 Task: Add Market Corner Scalloped Potatoes to the cart.
Action: Mouse moved to (15, 126)
Screenshot: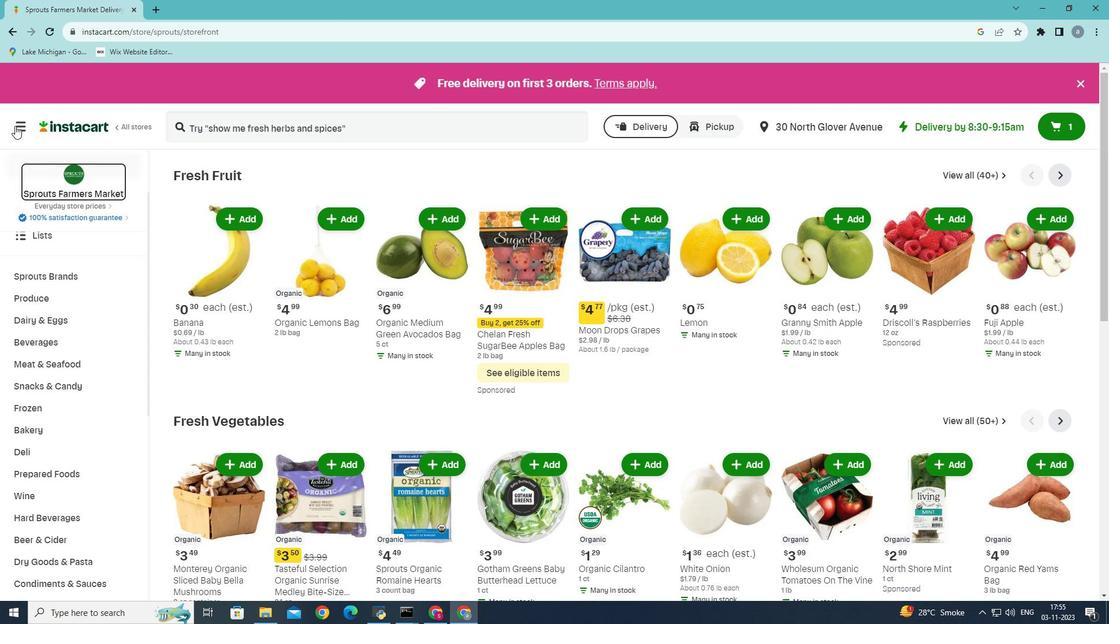 
Action: Mouse pressed left at (15, 126)
Screenshot: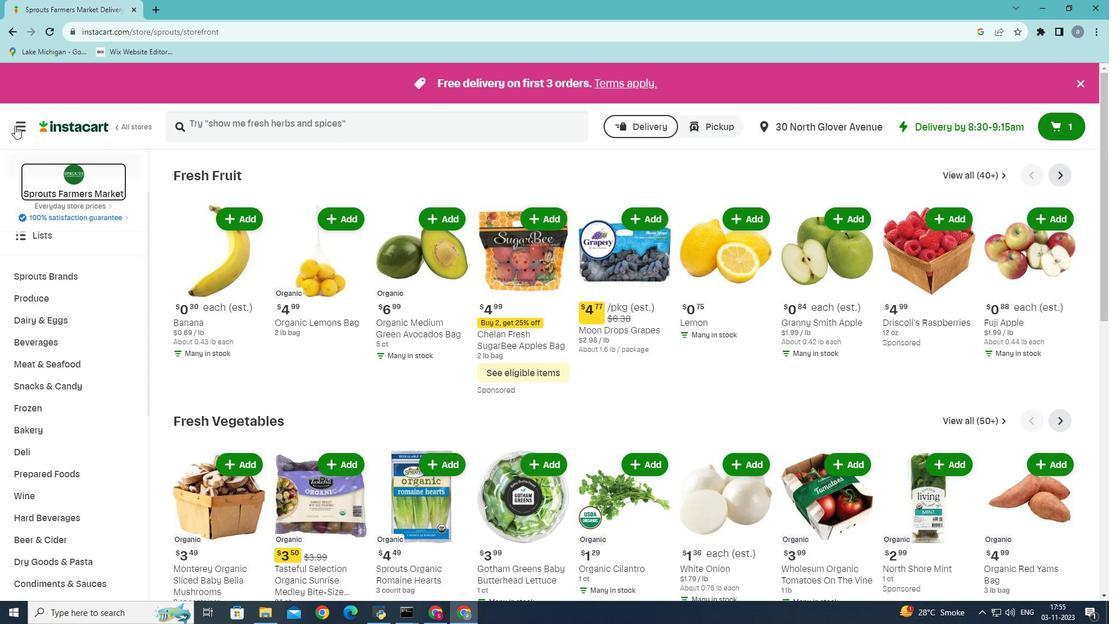 
Action: Mouse moved to (57, 320)
Screenshot: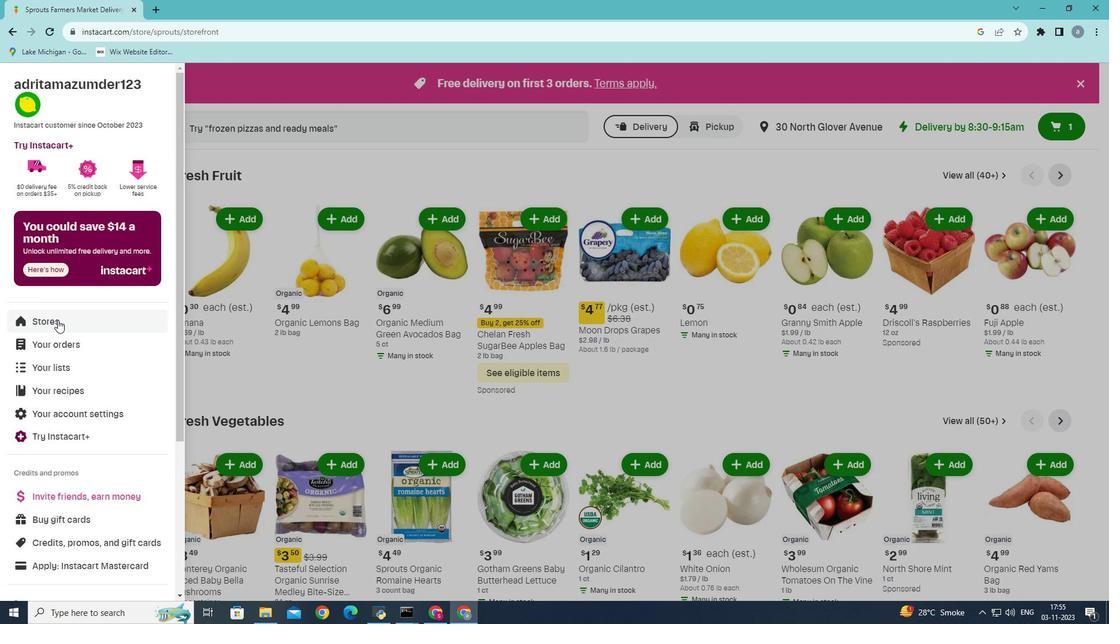 
Action: Mouse pressed left at (57, 320)
Screenshot: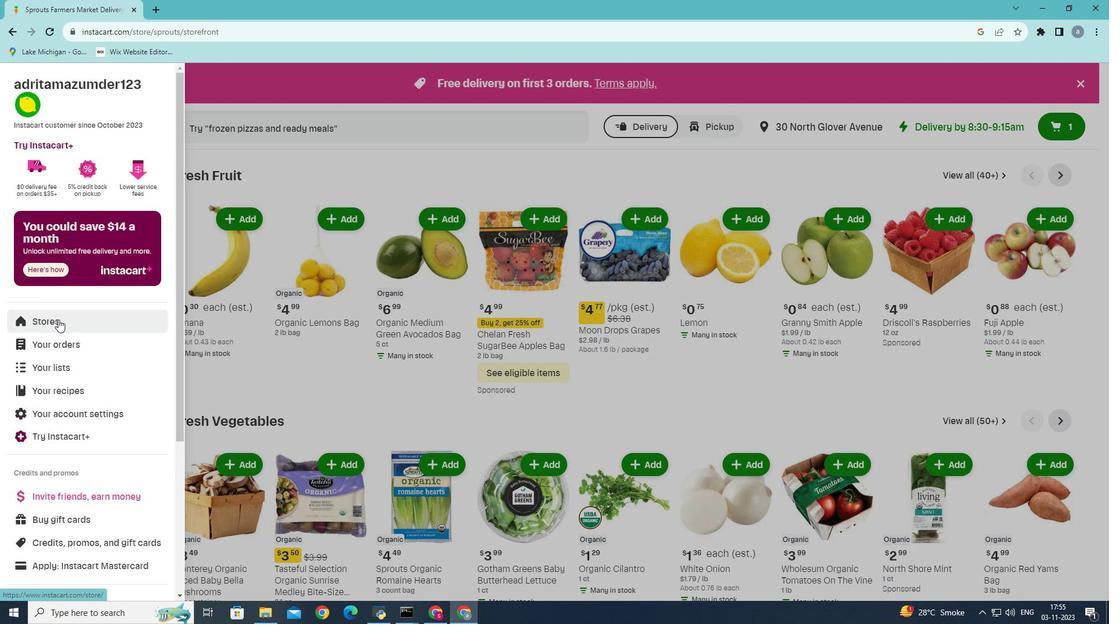 
Action: Mouse moved to (277, 132)
Screenshot: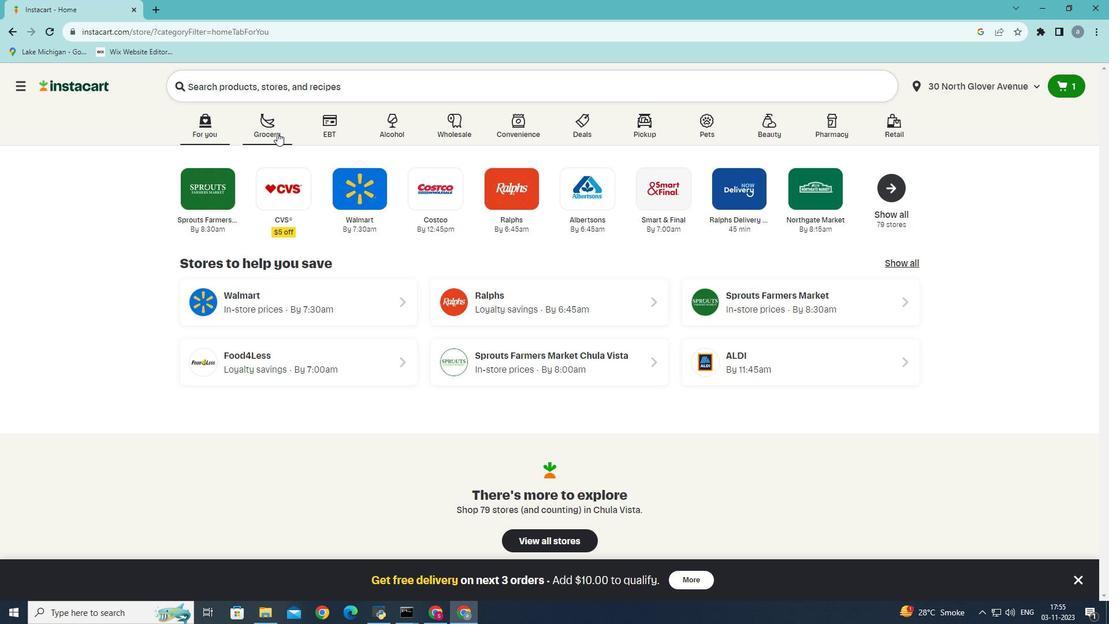 
Action: Mouse pressed left at (277, 132)
Screenshot: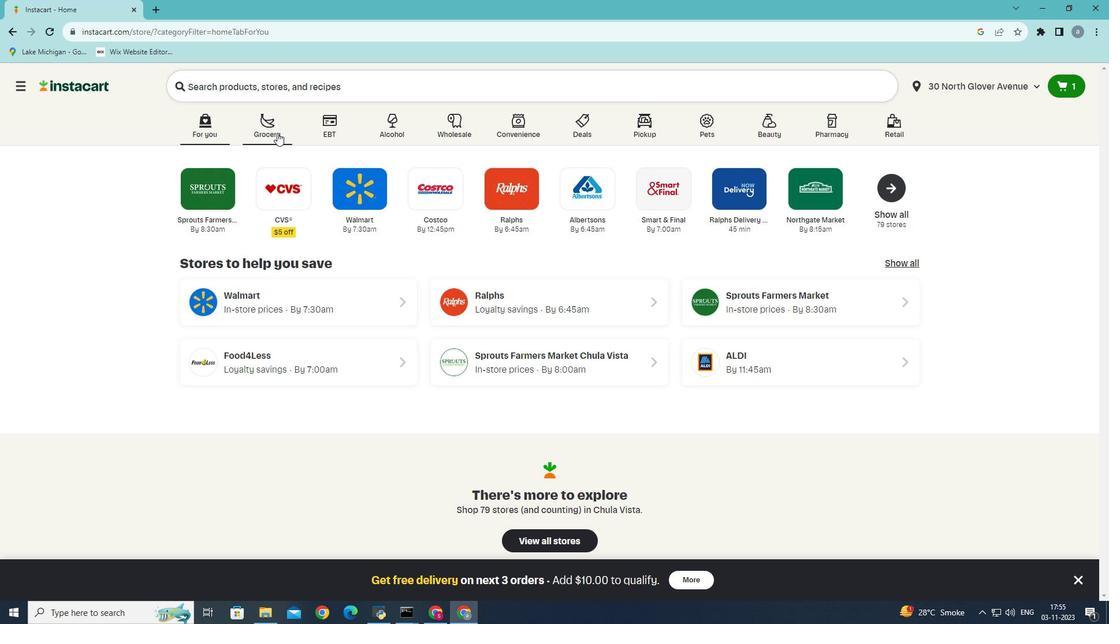 
Action: Mouse moved to (258, 335)
Screenshot: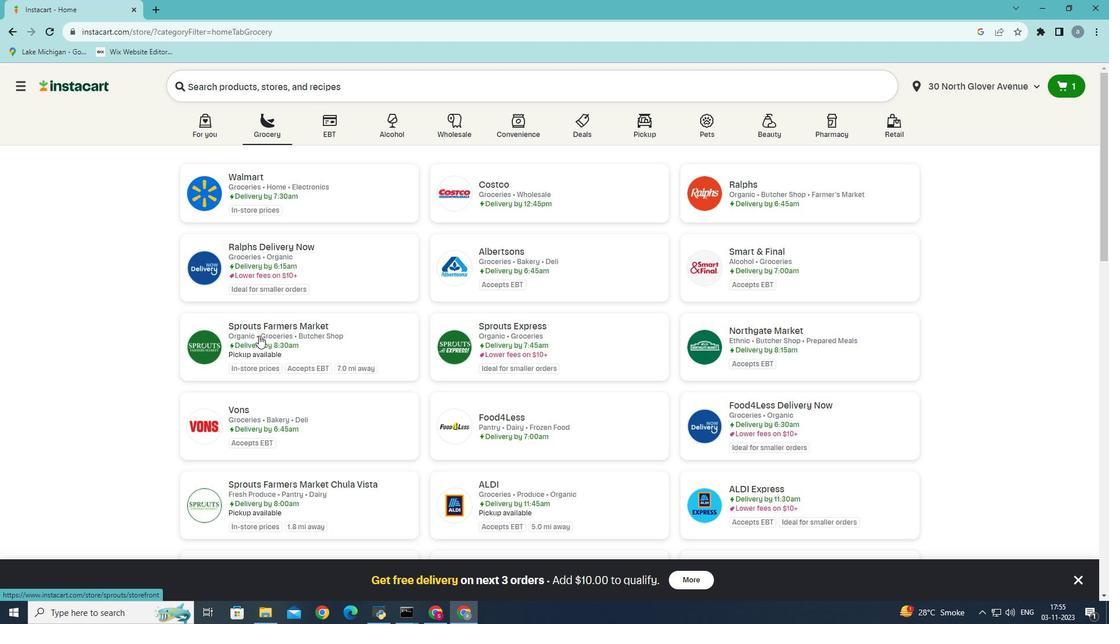 
Action: Mouse pressed left at (258, 335)
Screenshot: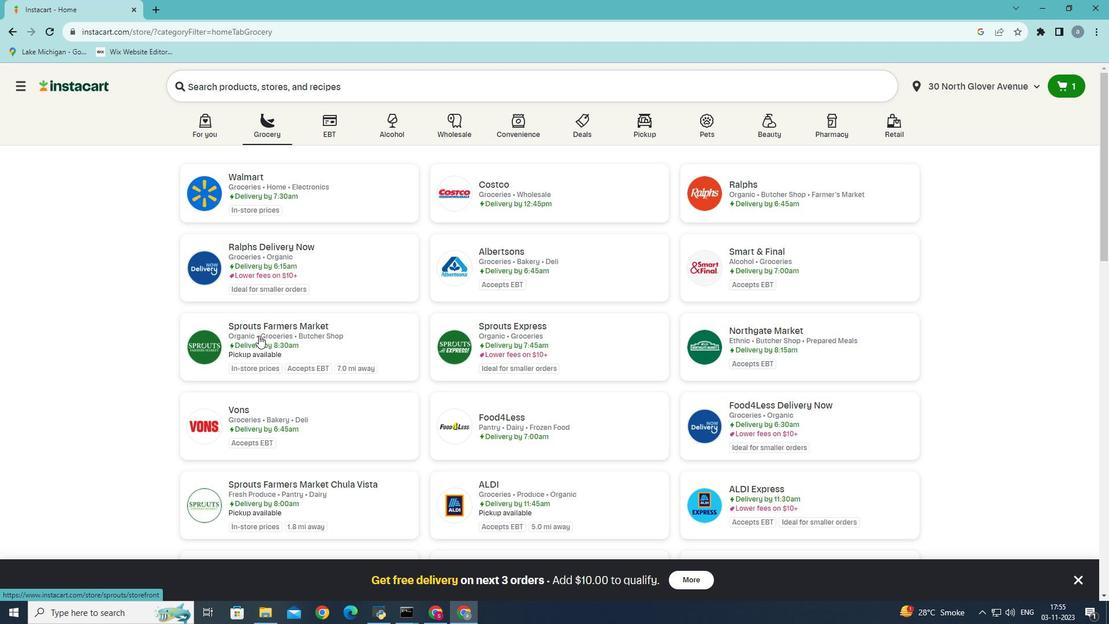 
Action: Mouse moved to (73, 445)
Screenshot: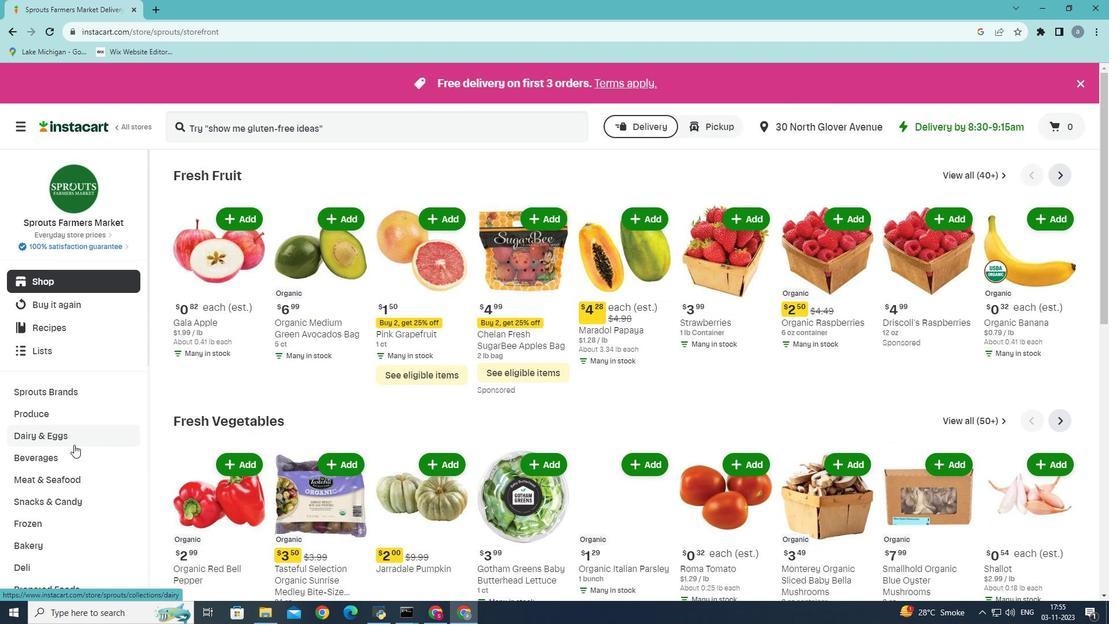 
Action: Mouse scrolled (73, 444) with delta (0, 0)
Screenshot: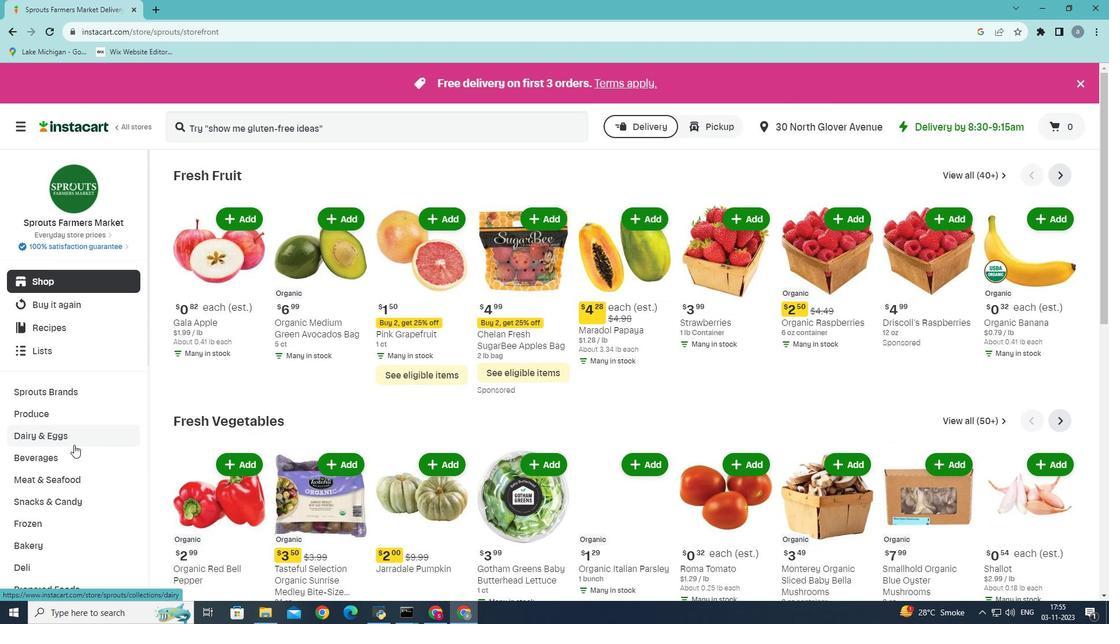 
Action: Mouse moved to (34, 473)
Screenshot: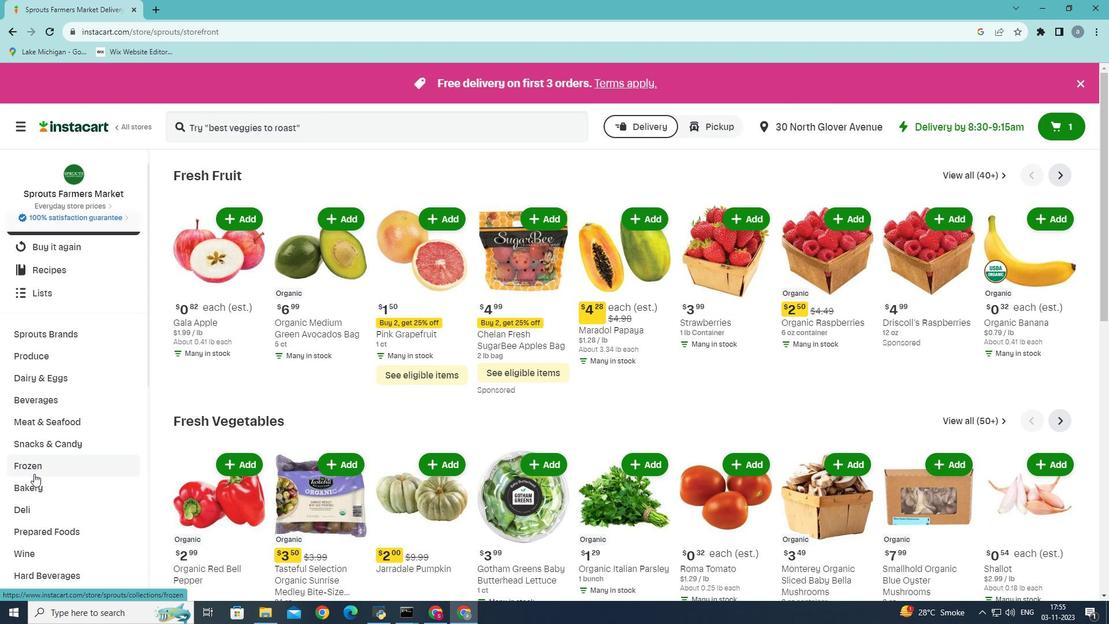 
Action: Mouse scrolled (34, 473) with delta (0, 0)
Screenshot: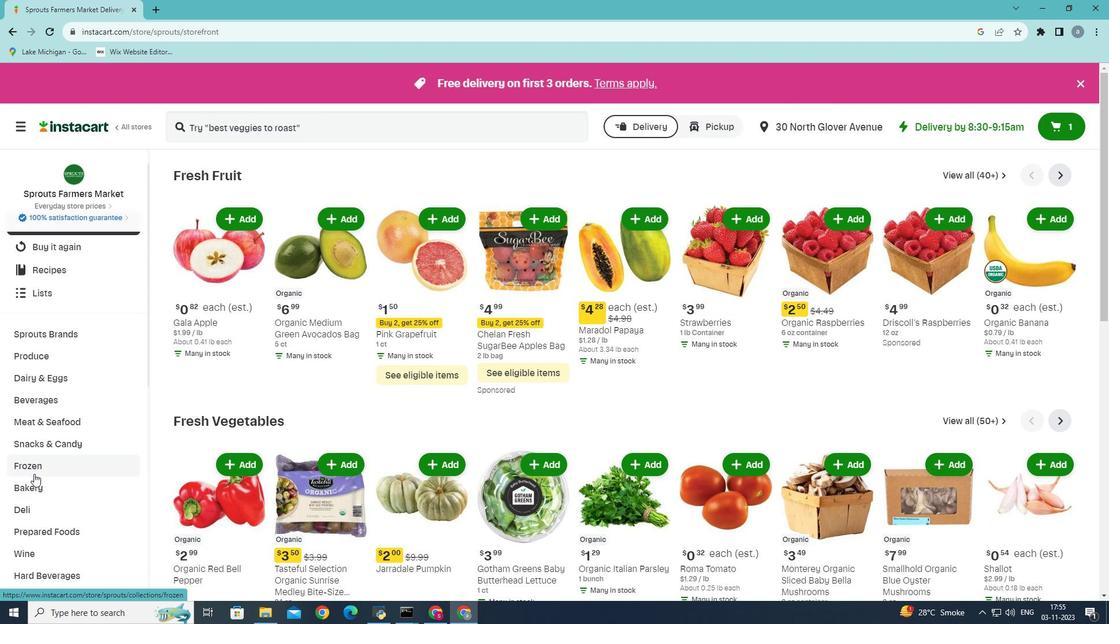 
Action: Mouse moved to (34, 478)
Screenshot: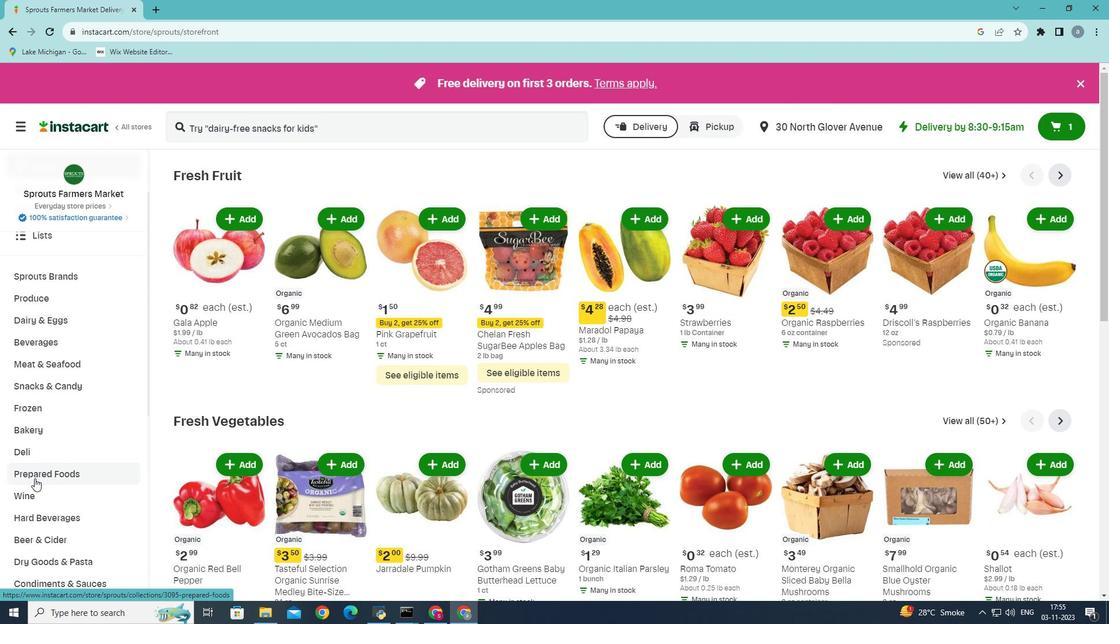 
Action: Mouse pressed left at (34, 478)
Screenshot: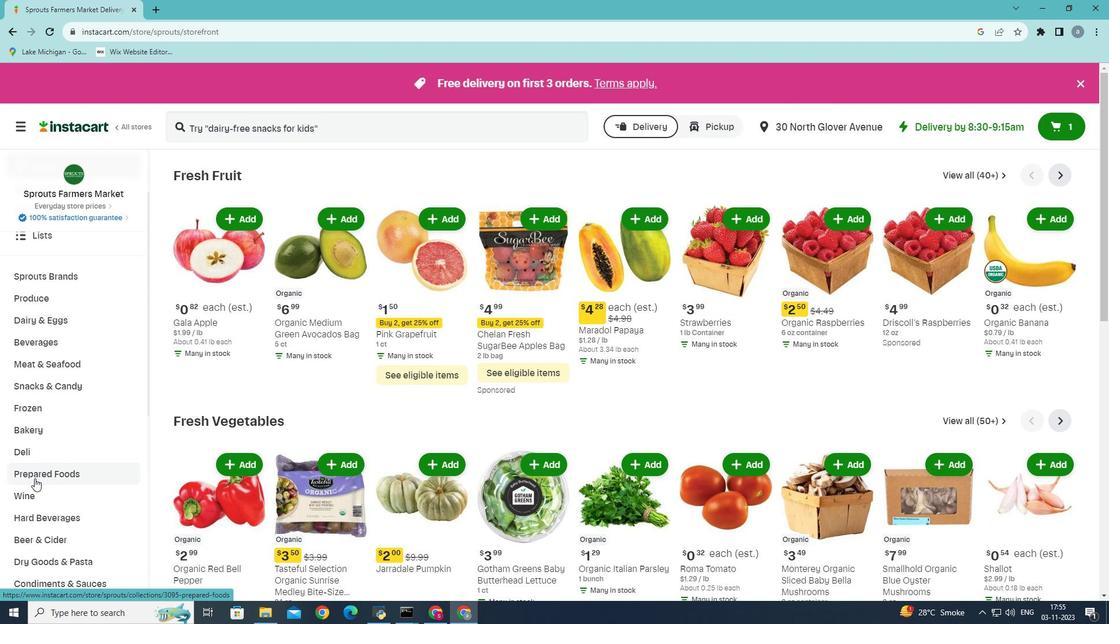
Action: Mouse moved to (432, 204)
Screenshot: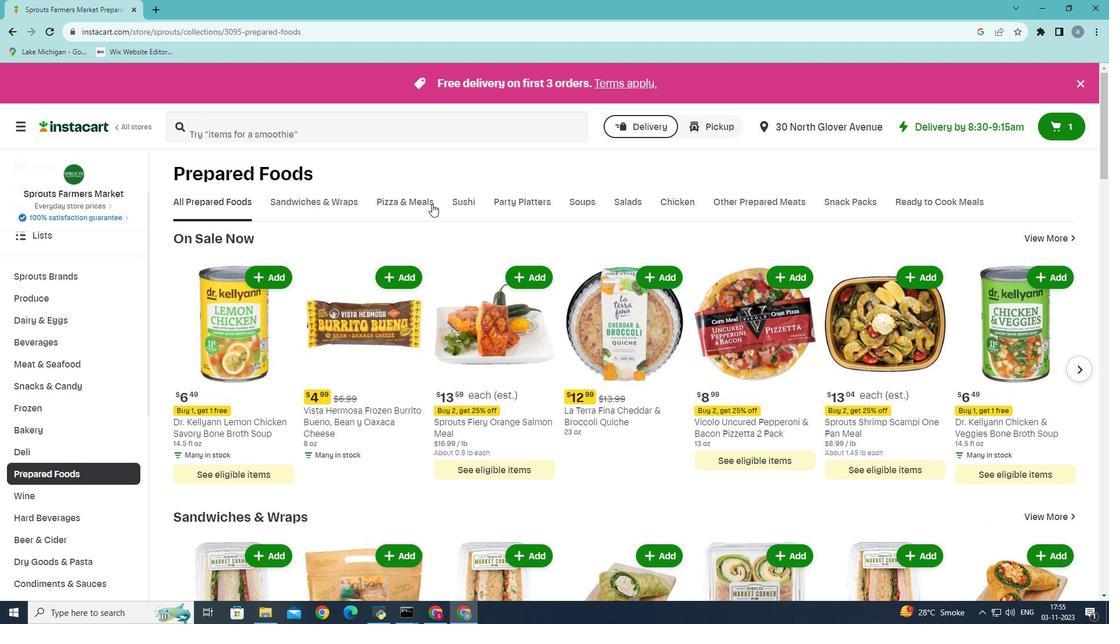 
Action: Mouse pressed left at (432, 204)
Screenshot: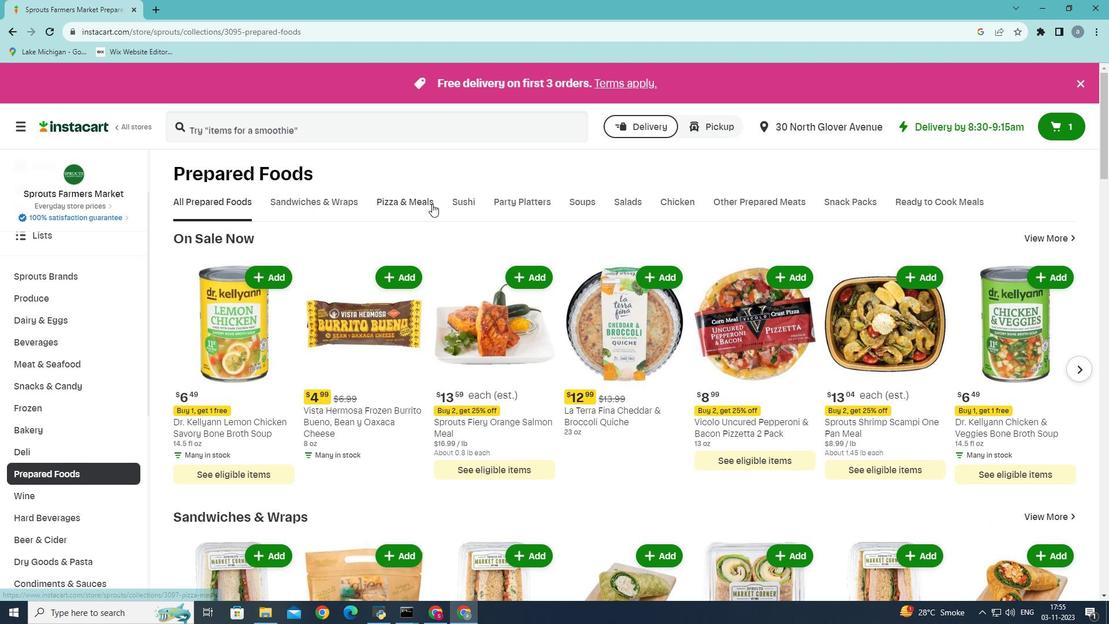 
Action: Mouse moved to (832, 257)
Screenshot: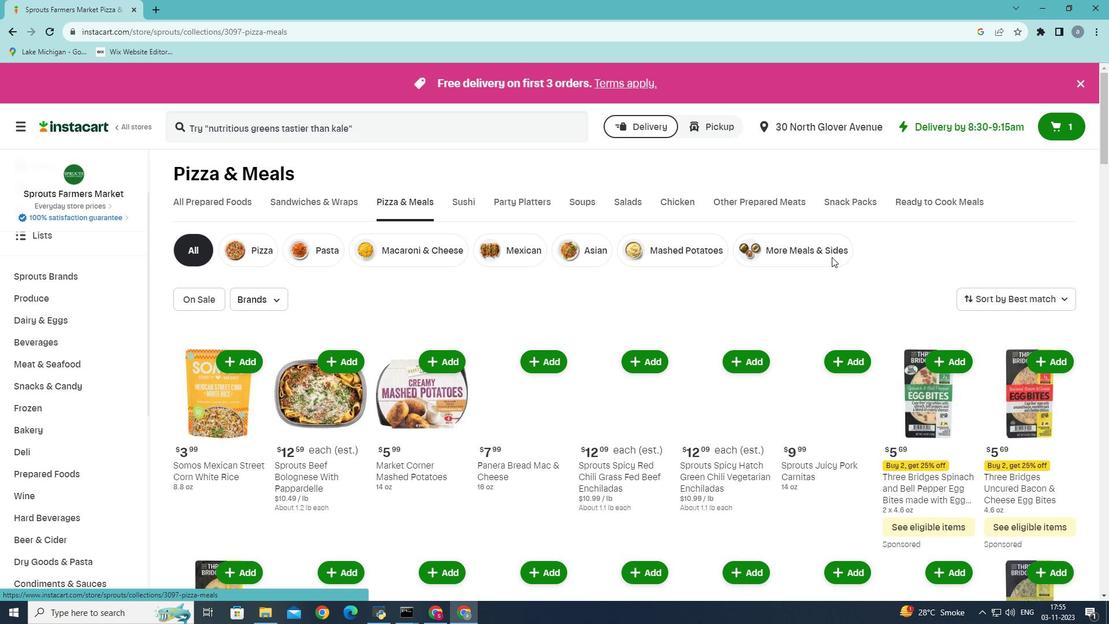 
Action: Mouse pressed left at (832, 257)
Screenshot: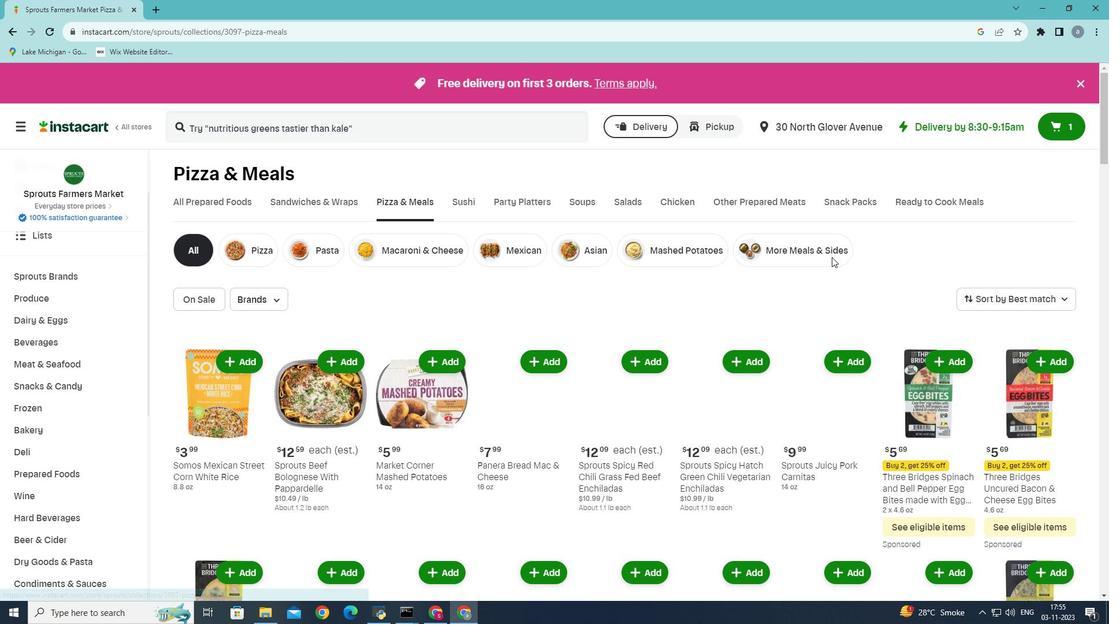 
Action: Mouse moved to (230, 124)
Screenshot: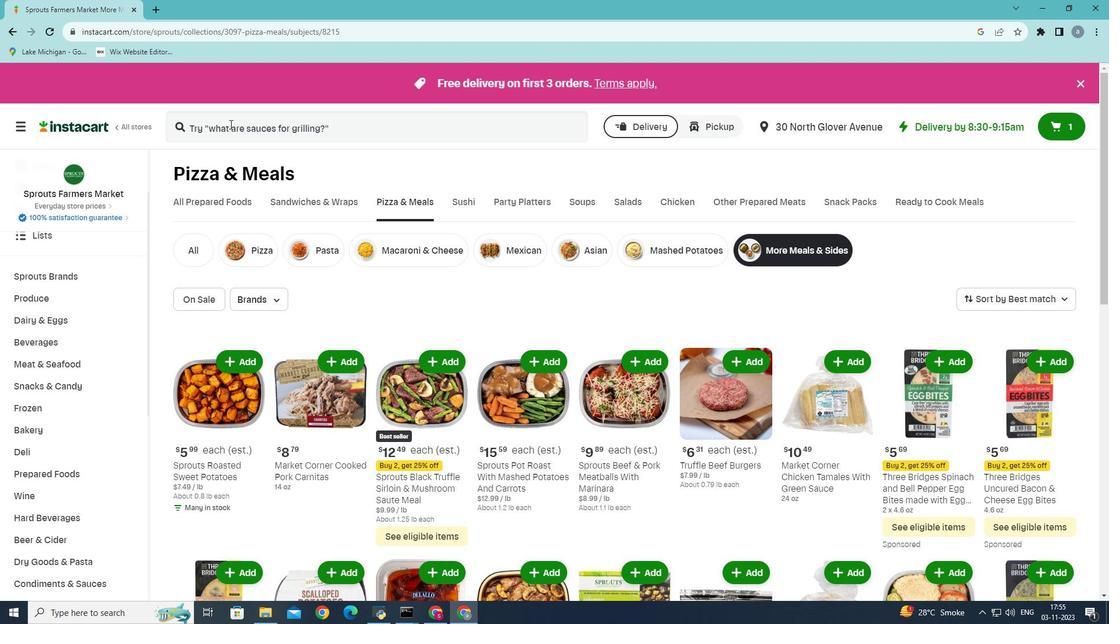
Action: Mouse pressed left at (230, 124)
Screenshot: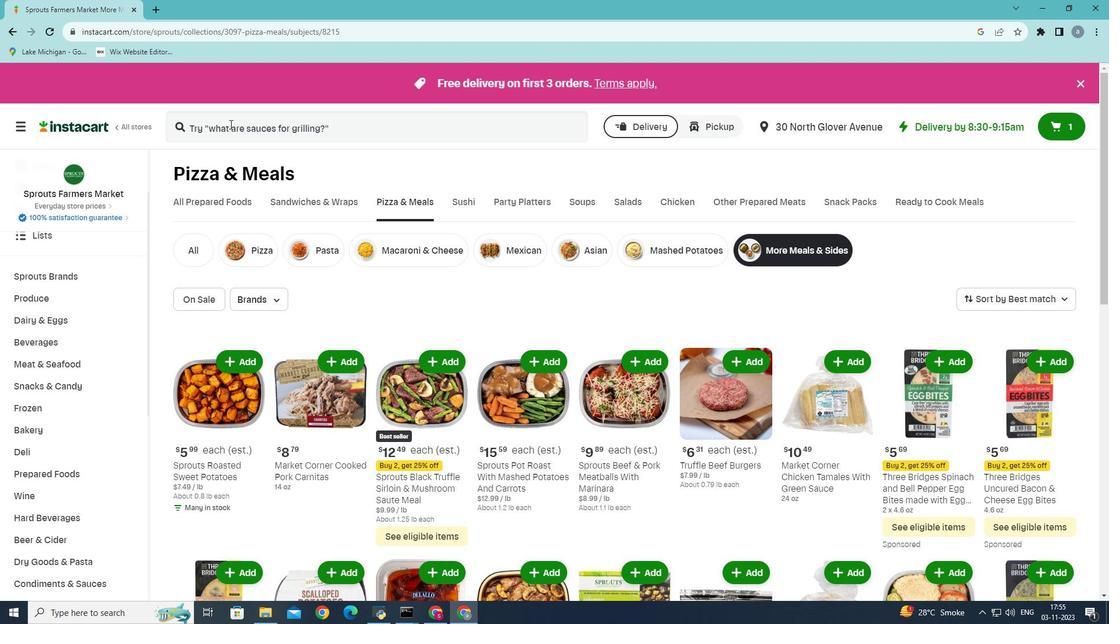 
Action: Key pressed <Key.shift>market<Key.space>corner<Key.space>scalloped<Key.space>potatoes<Key.enter>
Screenshot: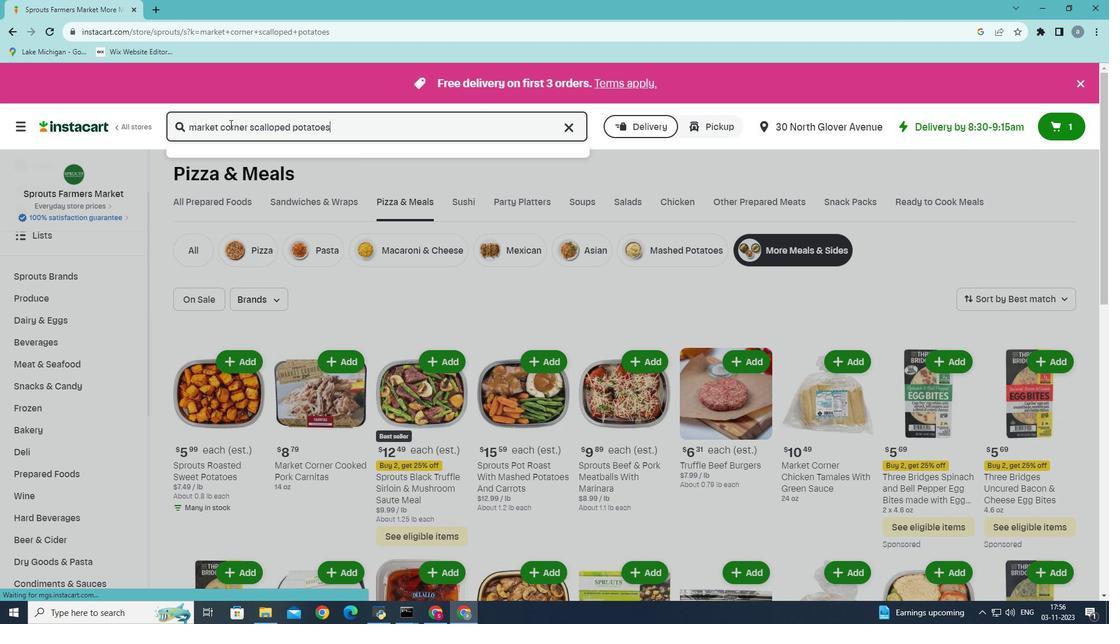 
Action: Mouse moved to (321, 247)
Screenshot: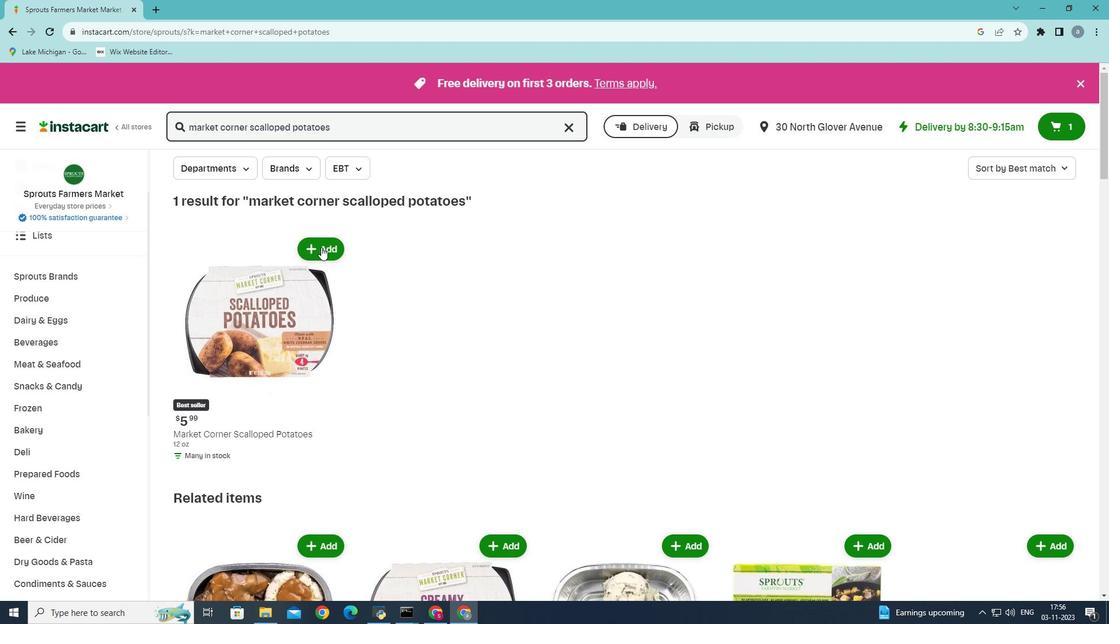 
Action: Mouse pressed left at (321, 247)
Screenshot: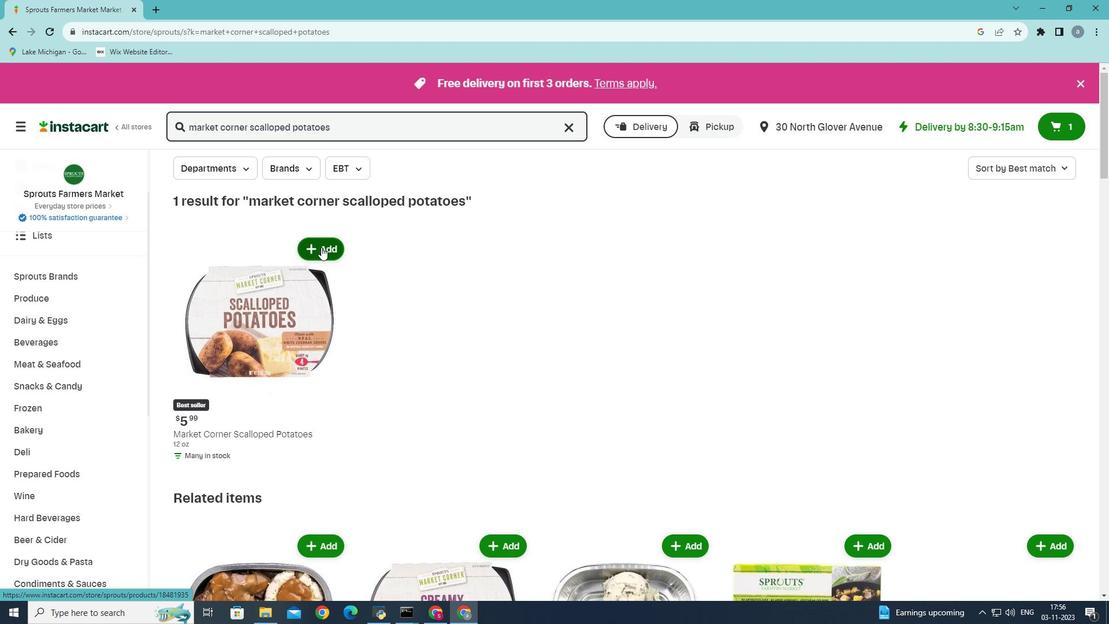 
Action: Mouse moved to (320, 247)
Screenshot: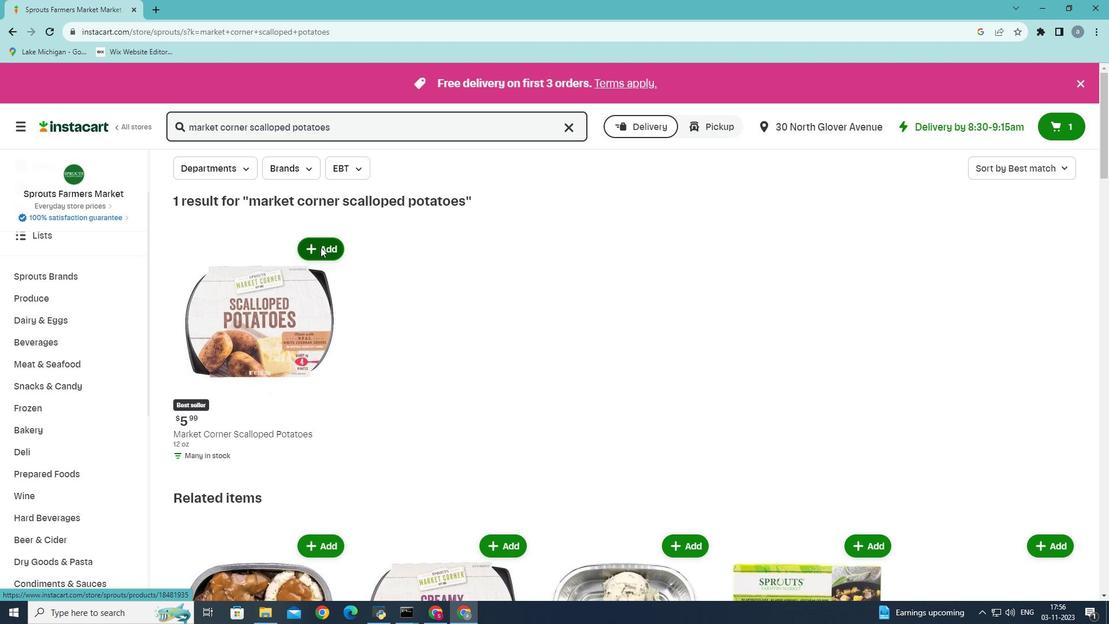 
